 Task: Create in the project ZippyTech in Backlog an issue 'Integrate a new referral program feature into an existing e-commerce website to encourage customer acquisition and retention', assign it to team member softage.2@softage.net and change the status to IN PROGRESS.
Action: Mouse moved to (216, 56)
Screenshot: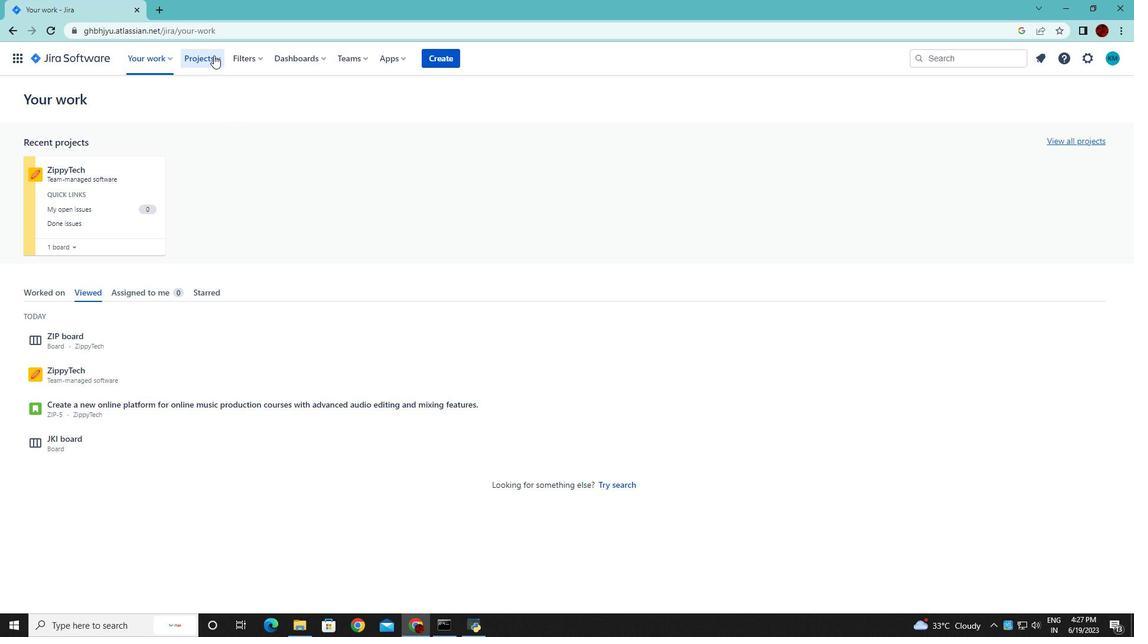 
Action: Mouse pressed left at (216, 56)
Screenshot: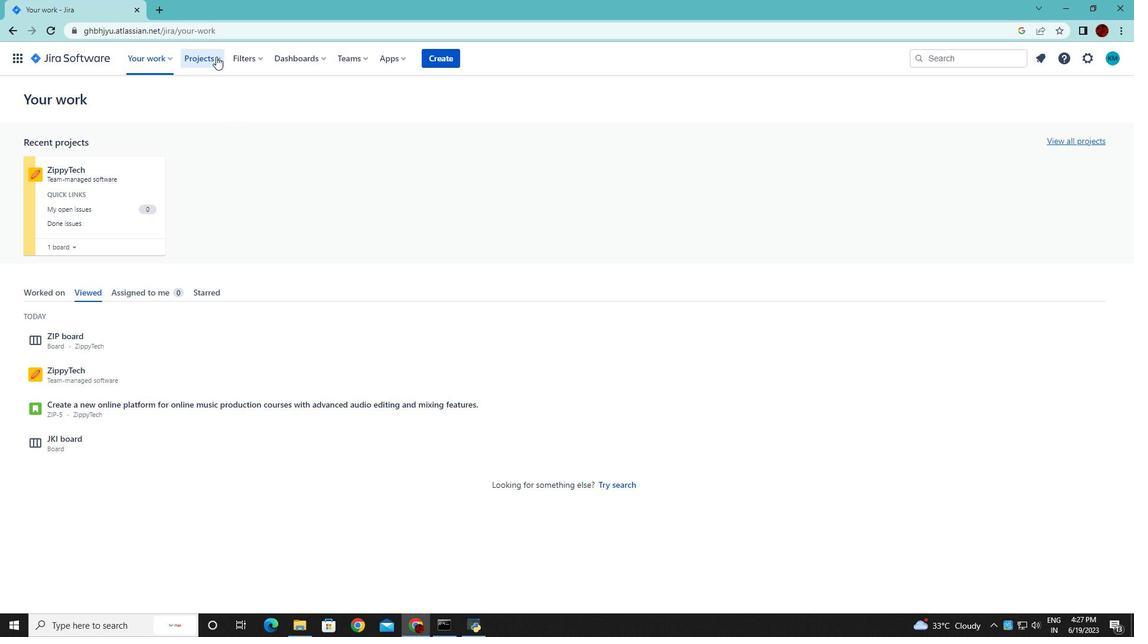 
Action: Mouse moved to (237, 110)
Screenshot: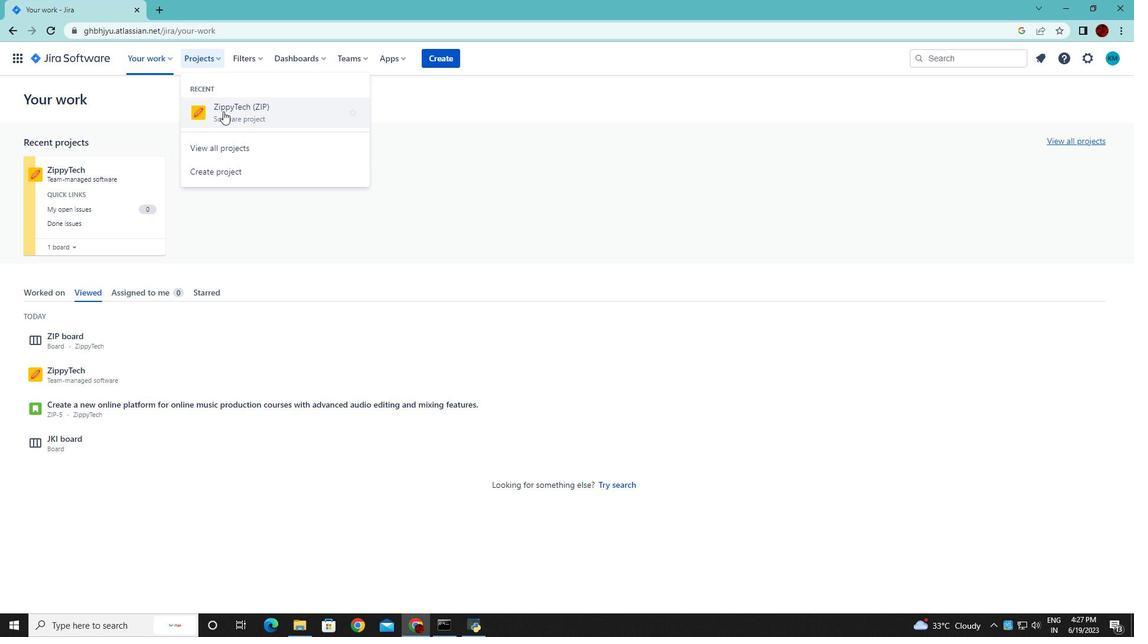 
Action: Mouse pressed left at (237, 110)
Screenshot: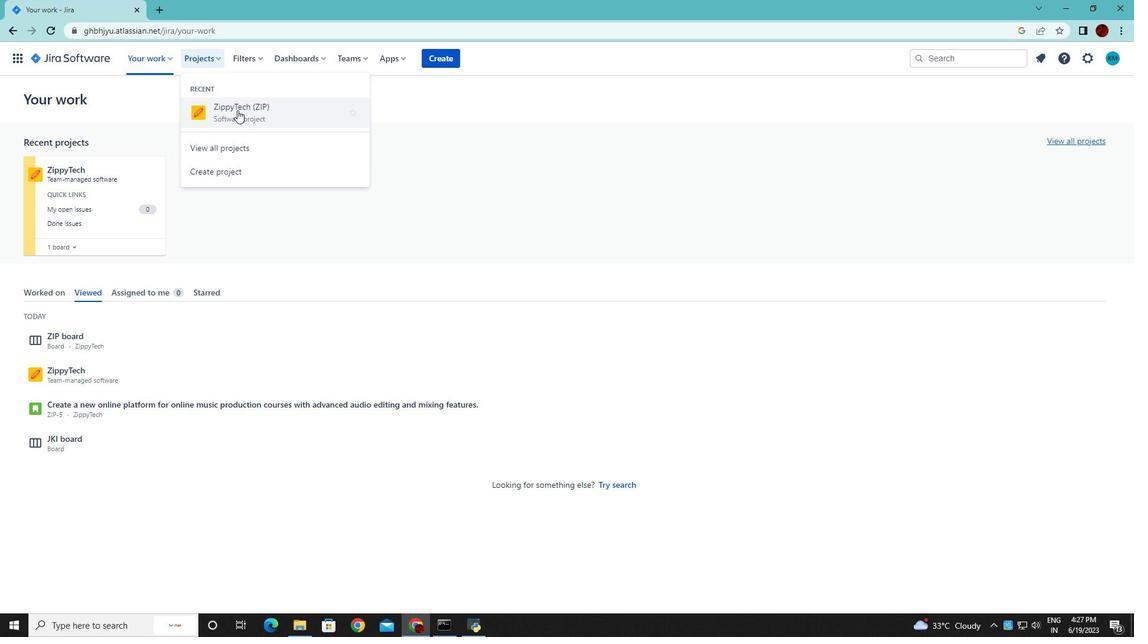 
Action: Mouse moved to (74, 181)
Screenshot: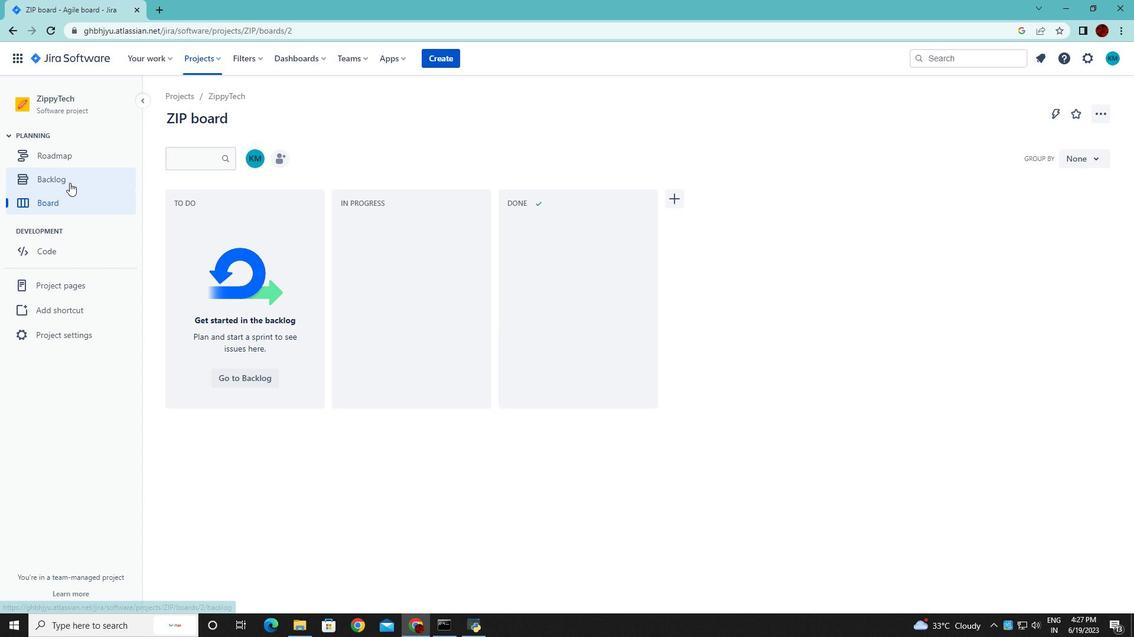 
Action: Mouse pressed left at (74, 181)
Screenshot: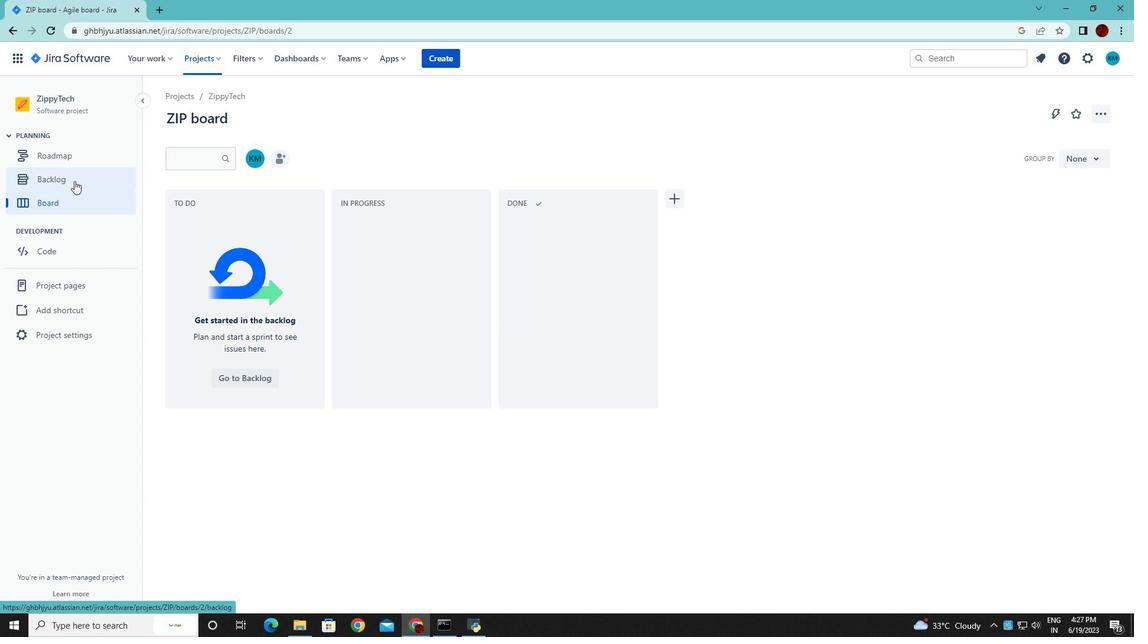 
Action: Mouse moved to (212, 264)
Screenshot: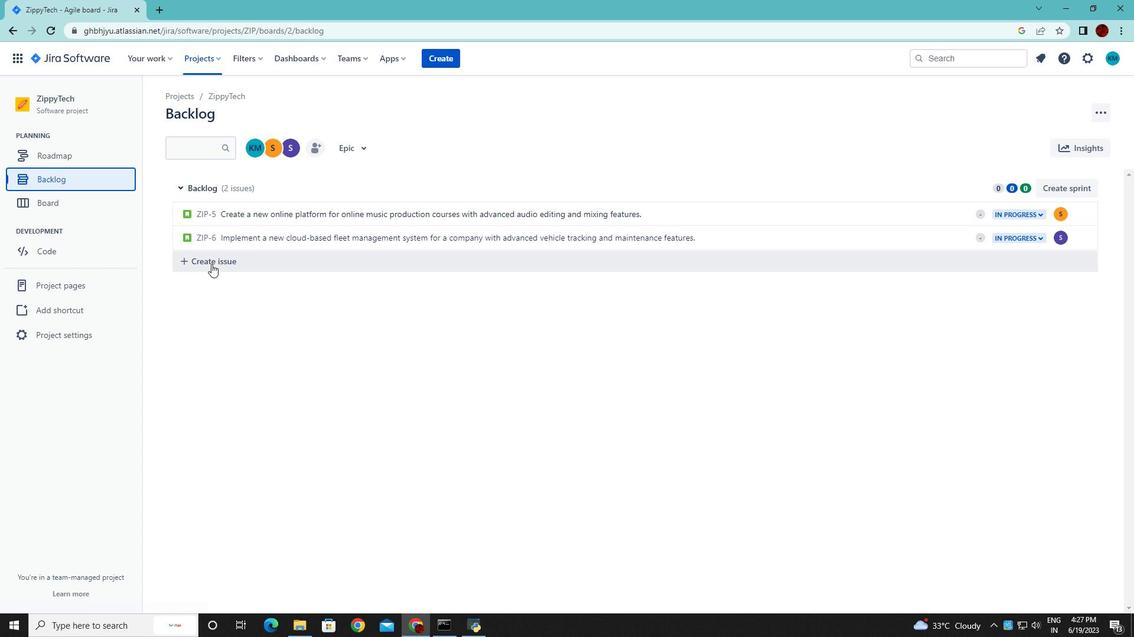 
Action: Mouse pressed left at (212, 264)
Screenshot: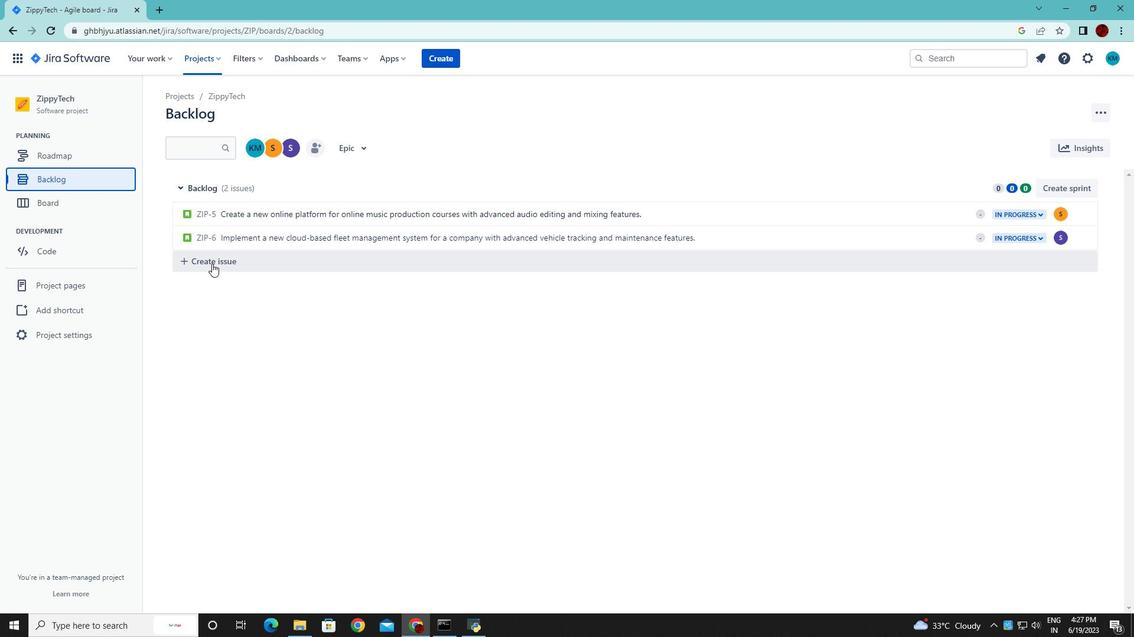 
Action: Key pressed <Key.shift><Key.shift><Key.shift><Key.shift><Key.shift><Key.shift><Key.shift><Key.shift><Key.shift><Key.shift><Key.shift><Key.shift>Intega<Key.backspace>rate<Key.space>a<Key.space>new<Key.space>referral<Key.space>program<Key.space>feature<Key.space>into<Key.space>an<Key.space>existing<Key.space>e-commerce<Key.space>wbesite<Key.backspace><Key.backspace><Key.backspace><Key.backspace><Key.backspace><Key.backspace>ebsite<Key.space>to<Key.space>encourage<Key.space>customer<Key.space>acquisition<Key.space>am<Key.backspace>nd<Key.space>tet<Key.backspace><Key.backspace><Key.backspace>retem<Key.backspace>ntion.
Screenshot: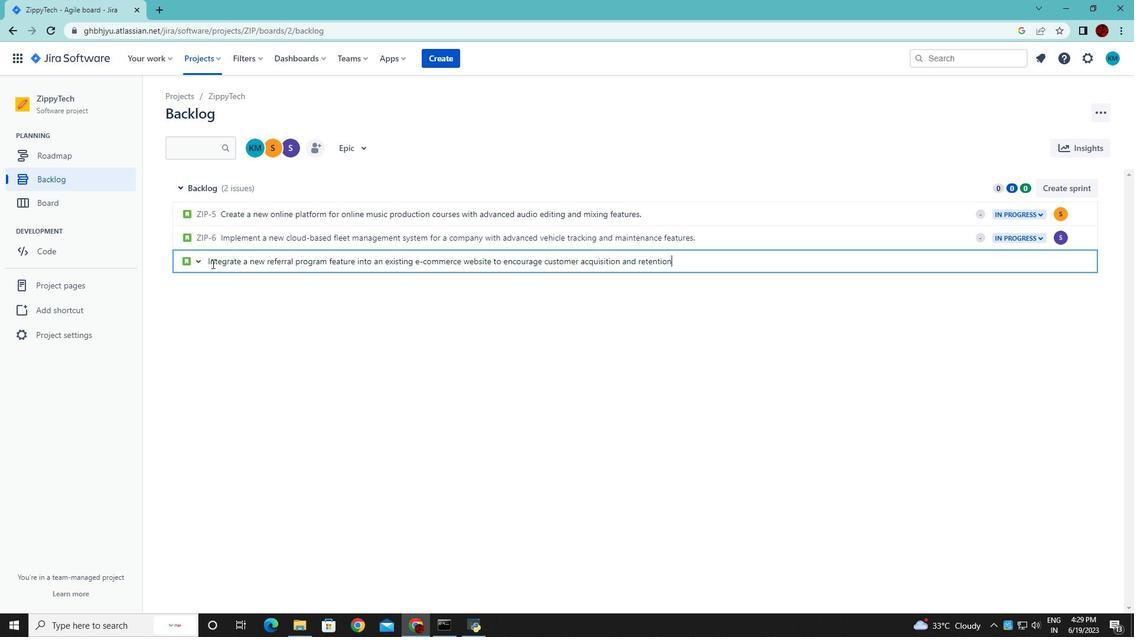 
Action: Mouse moved to (838, 300)
Screenshot: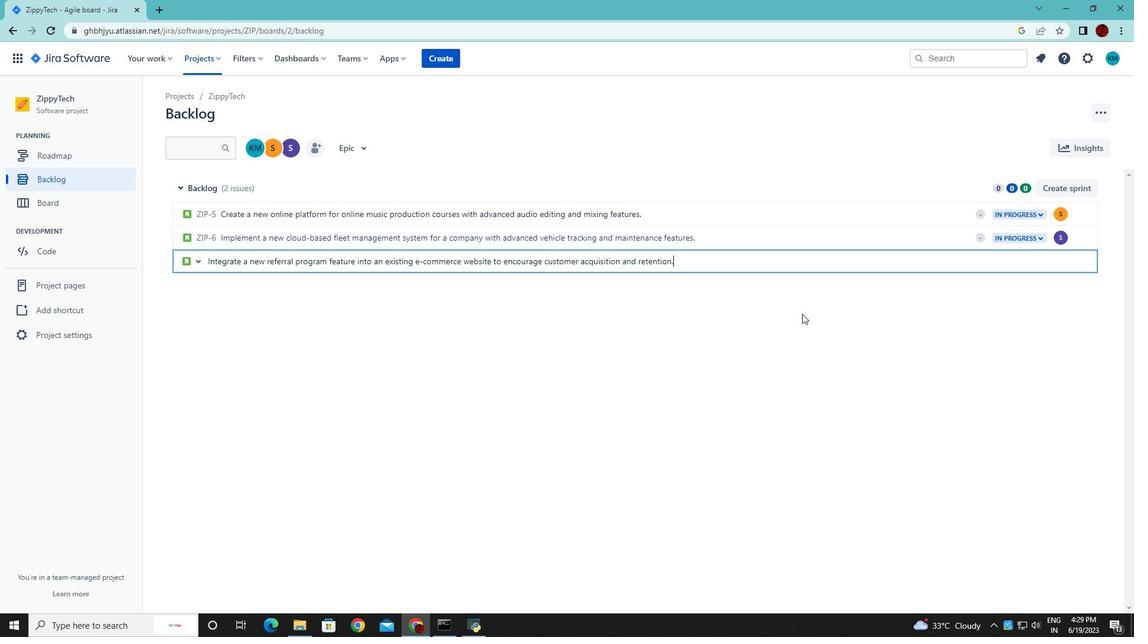 
Action: Key pressed <Key.enter>
Screenshot: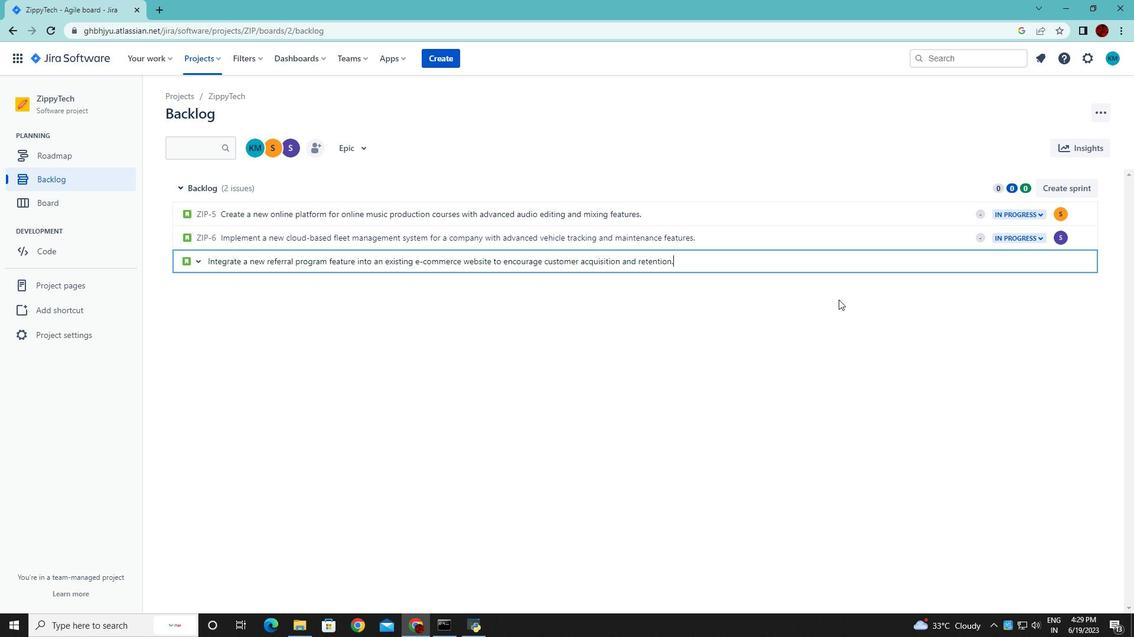 
Action: Mouse moved to (1060, 257)
Screenshot: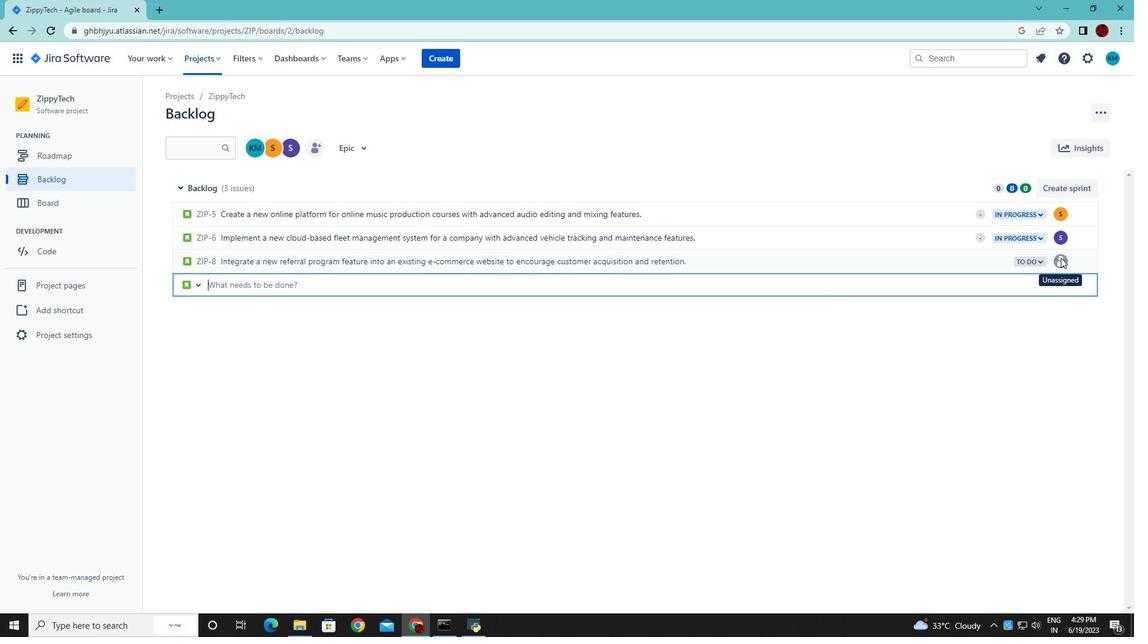 
Action: Mouse pressed left at (1060, 257)
Screenshot: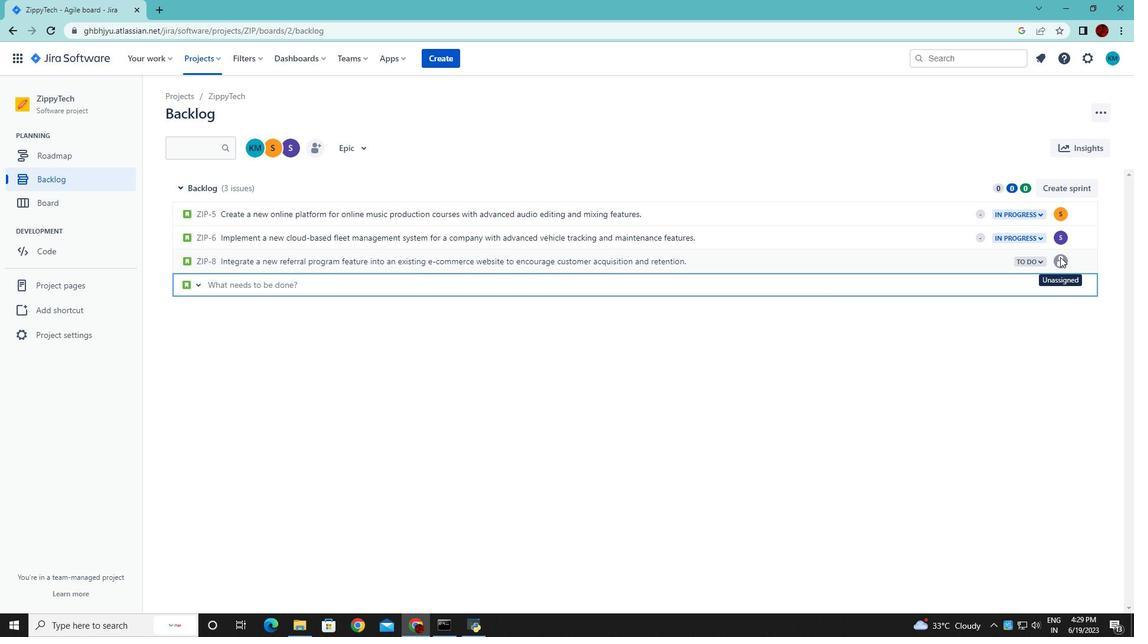 
Action: Mouse moved to (1060, 261)
Screenshot: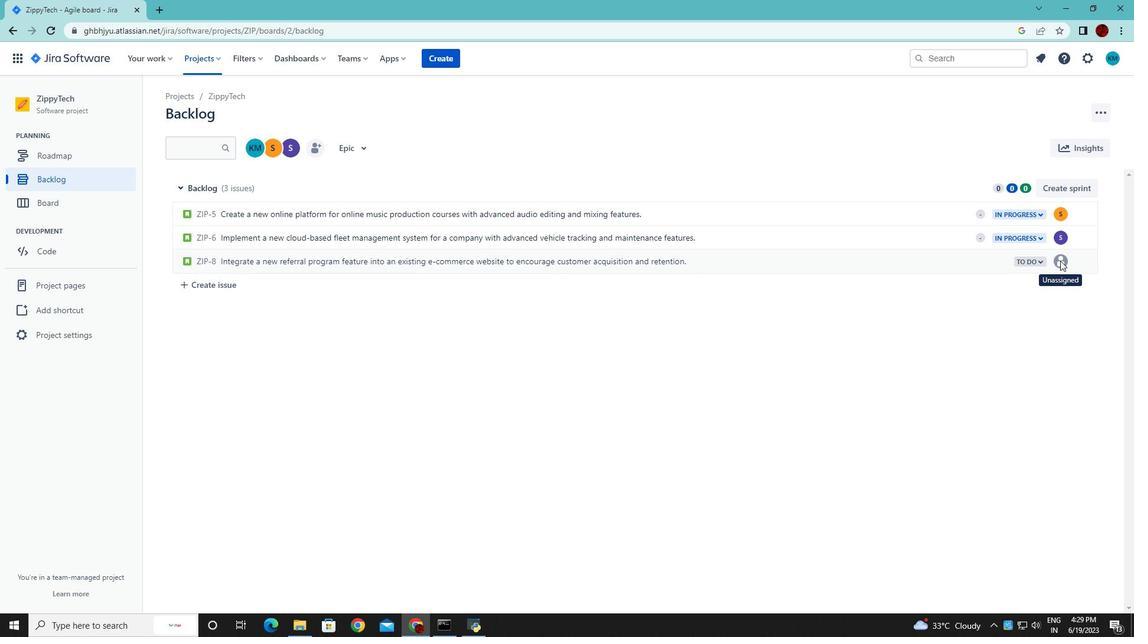 
Action: Mouse pressed left at (1060, 261)
Screenshot: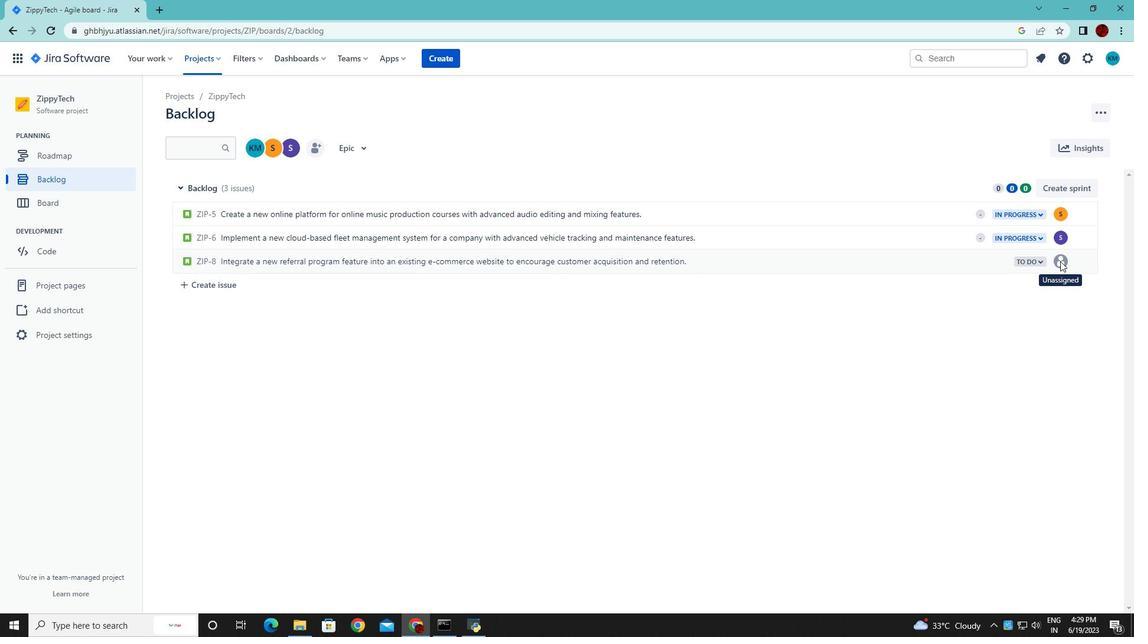 
Action: Mouse moved to (1058, 262)
Screenshot: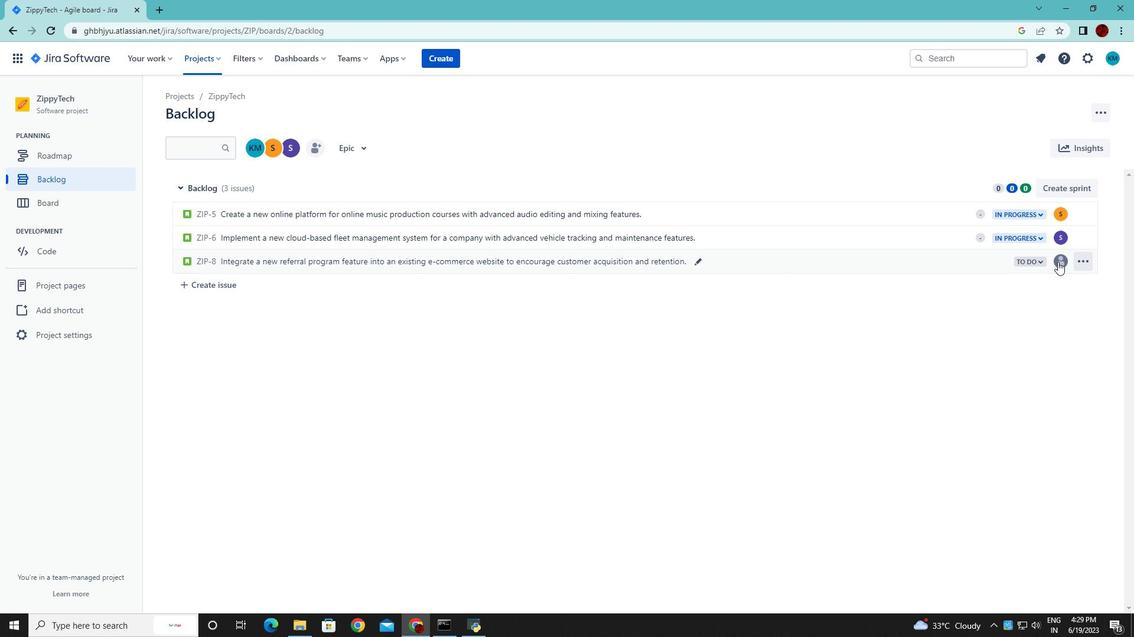 
Action: Mouse pressed left at (1058, 262)
Screenshot: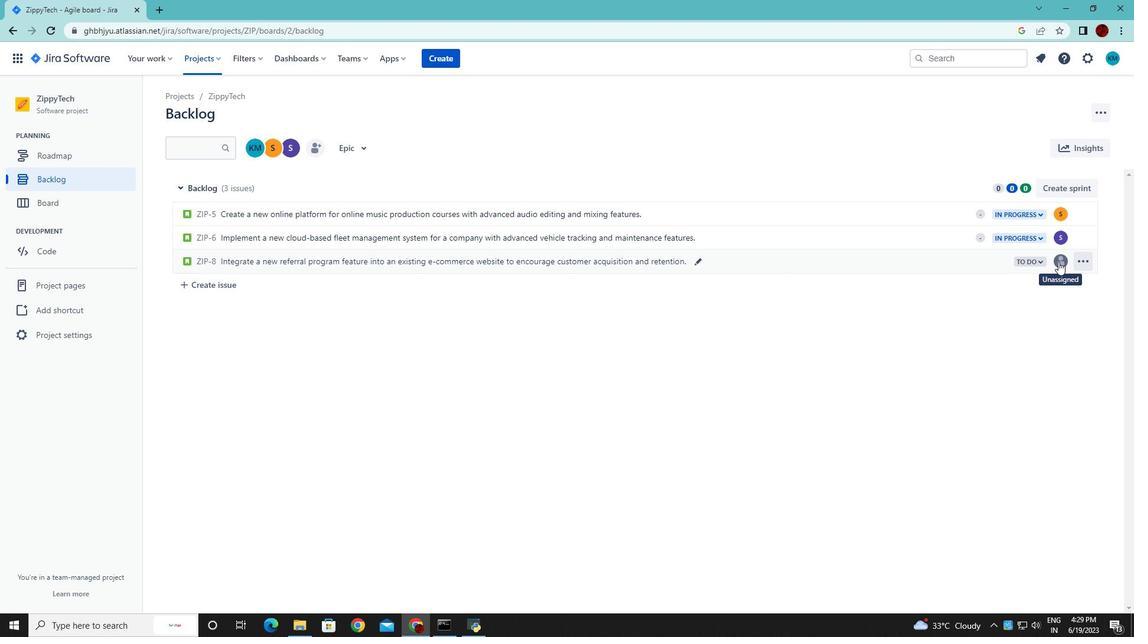 
Action: Mouse moved to (987, 293)
Screenshot: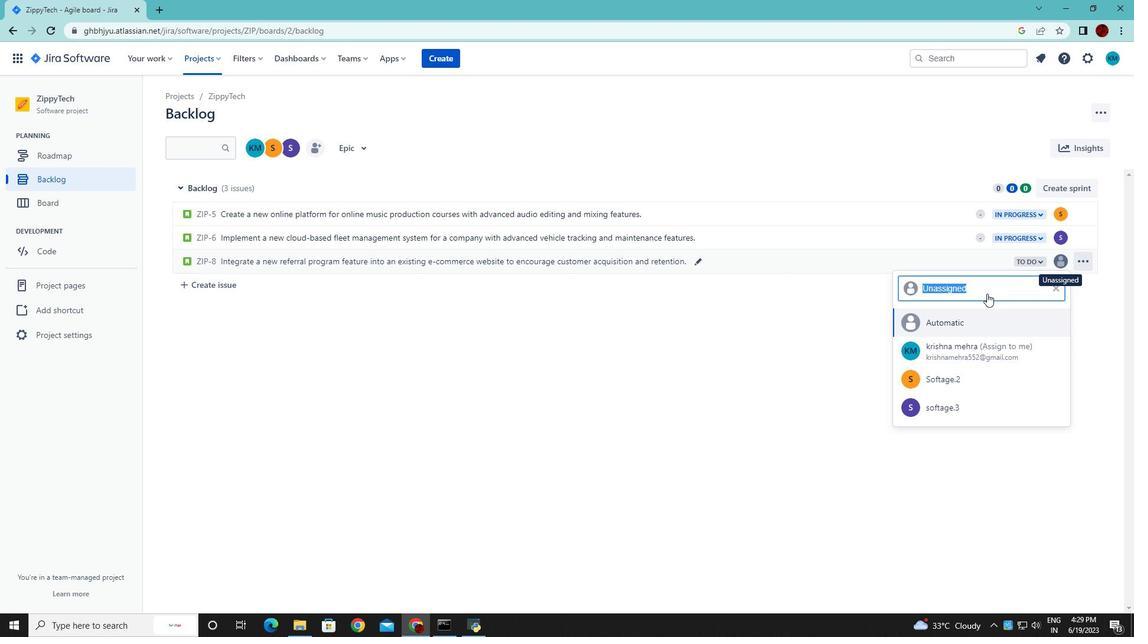 
Action: Key pressed <Key.backspace>softage.2<Key.shift><Key.shift>@softage.net
Screenshot: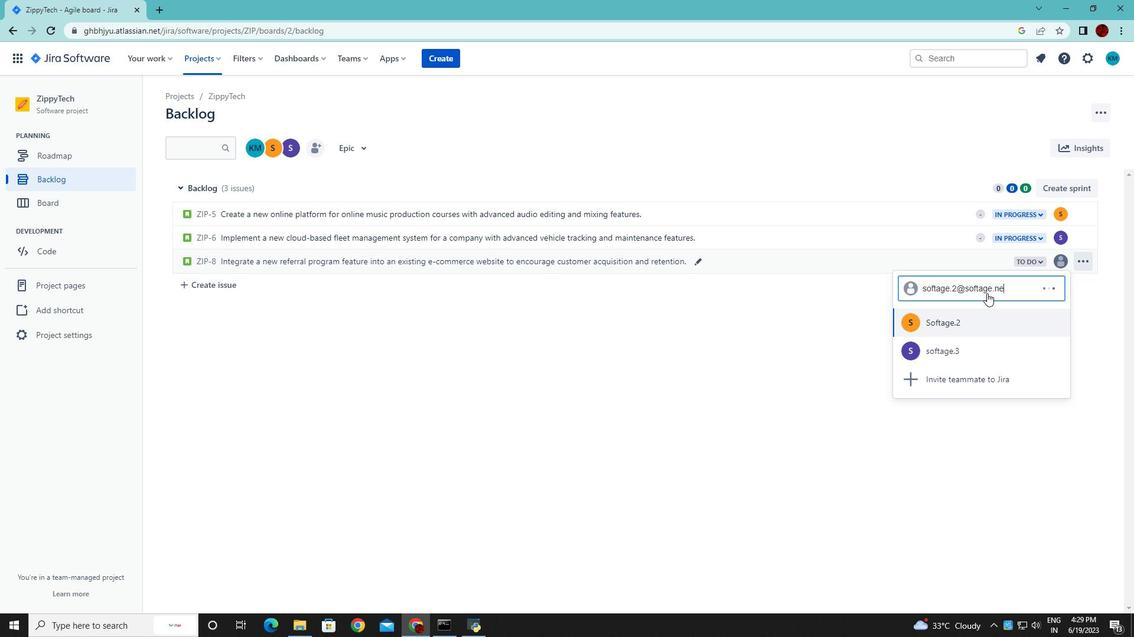 
Action: Mouse moved to (952, 323)
Screenshot: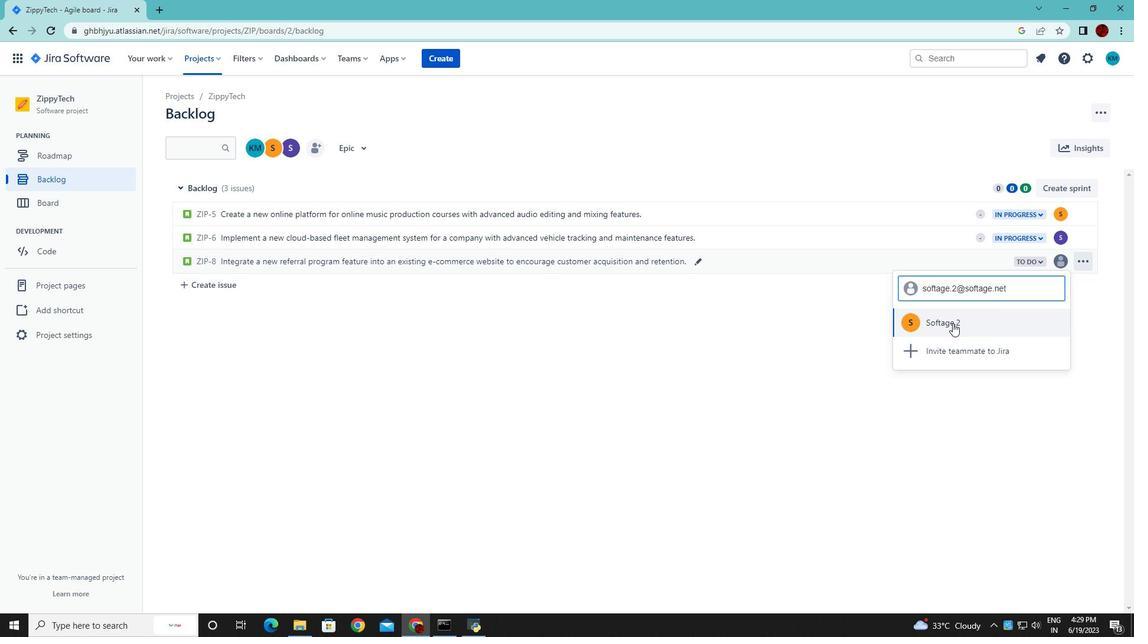 
Action: Mouse pressed left at (952, 323)
Screenshot: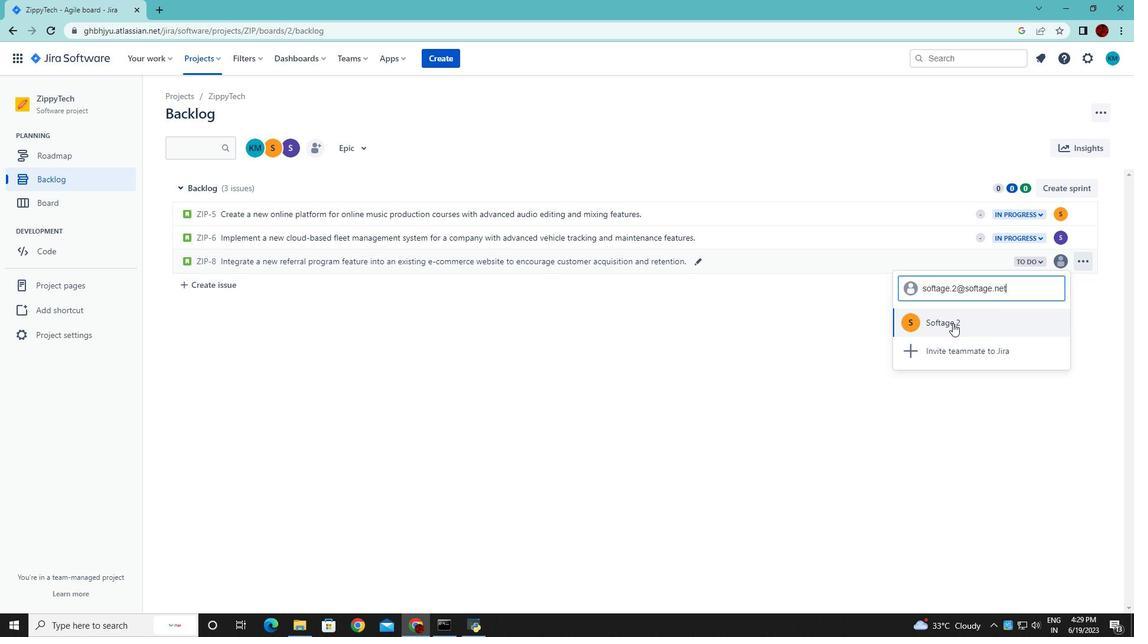 
Action: Mouse moved to (1044, 262)
Screenshot: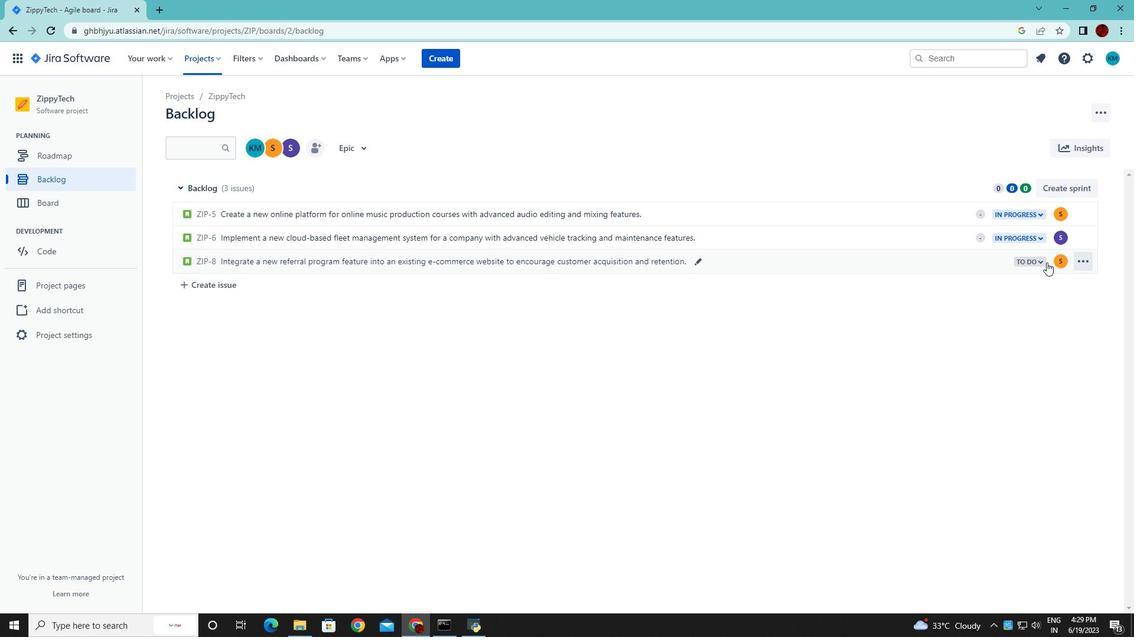 
Action: Mouse pressed left at (1044, 262)
Screenshot: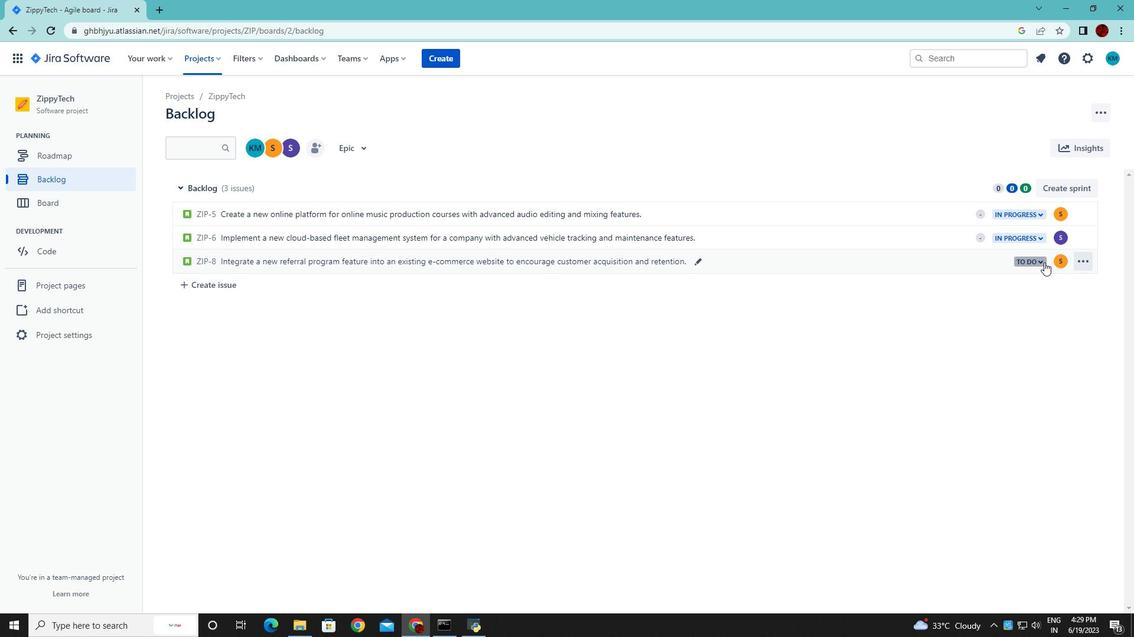 
Action: Mouse moved to (971, 289)
Screenshot: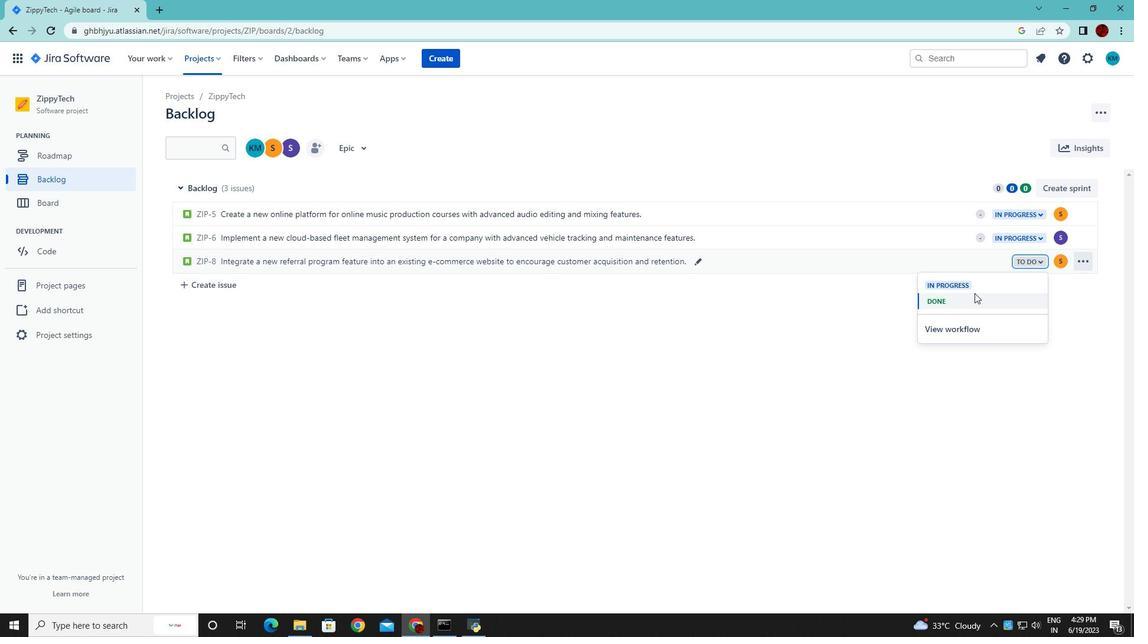 
Action: Mouse pressed left at (971, 289)
Screenshot: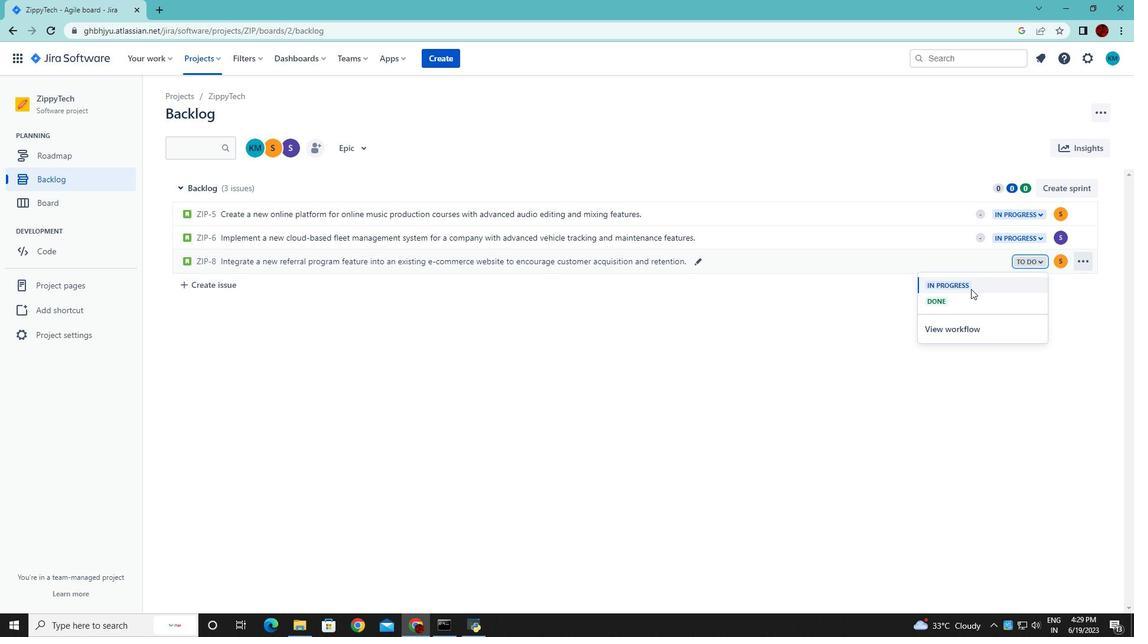 
Action: Mouse moved to (915, 327)
Screenshot: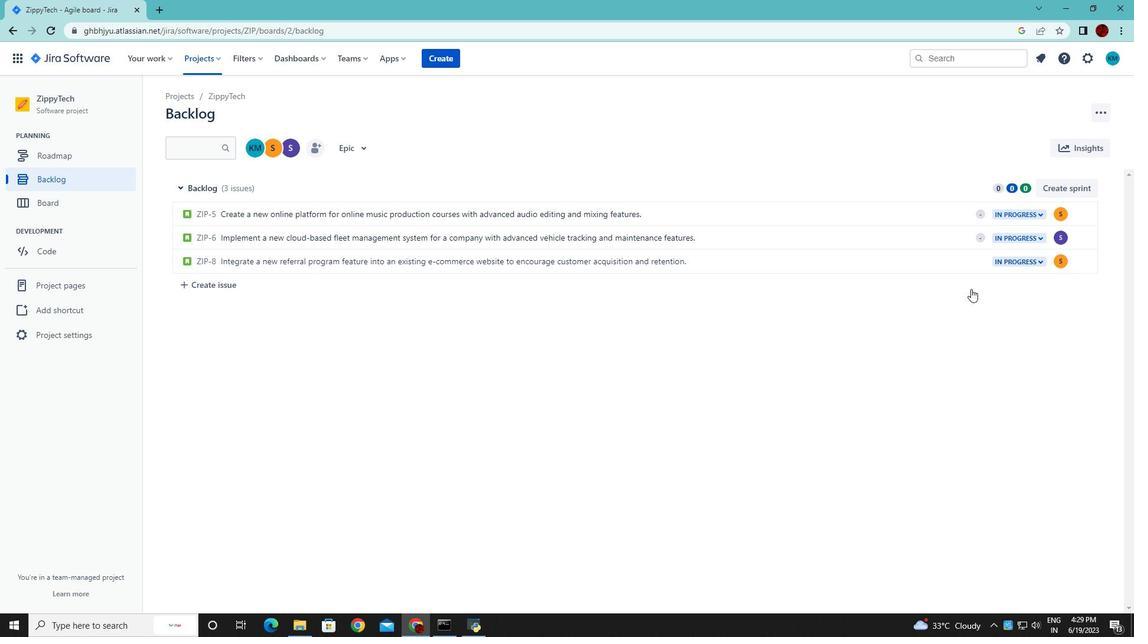 
